 Task: Select "project roadmap and tasks" in a select board.
Action: Mouse moved to (306, 378)
Screenshot: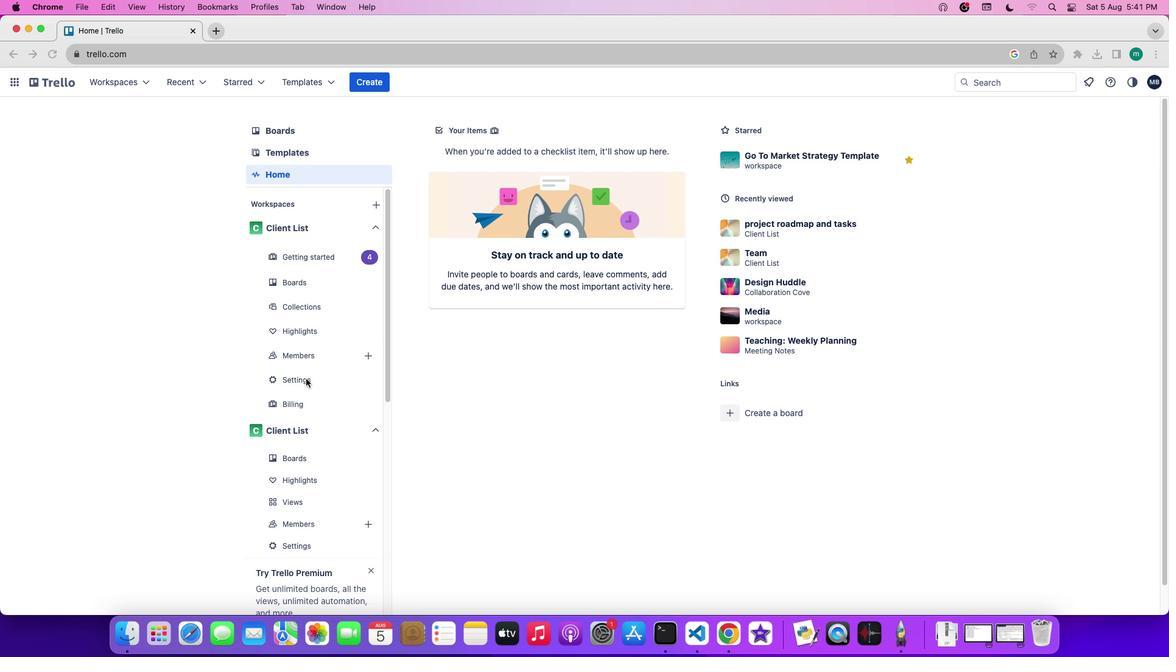 
Action: Mouse pressed left at (306, 378)
Screenshot: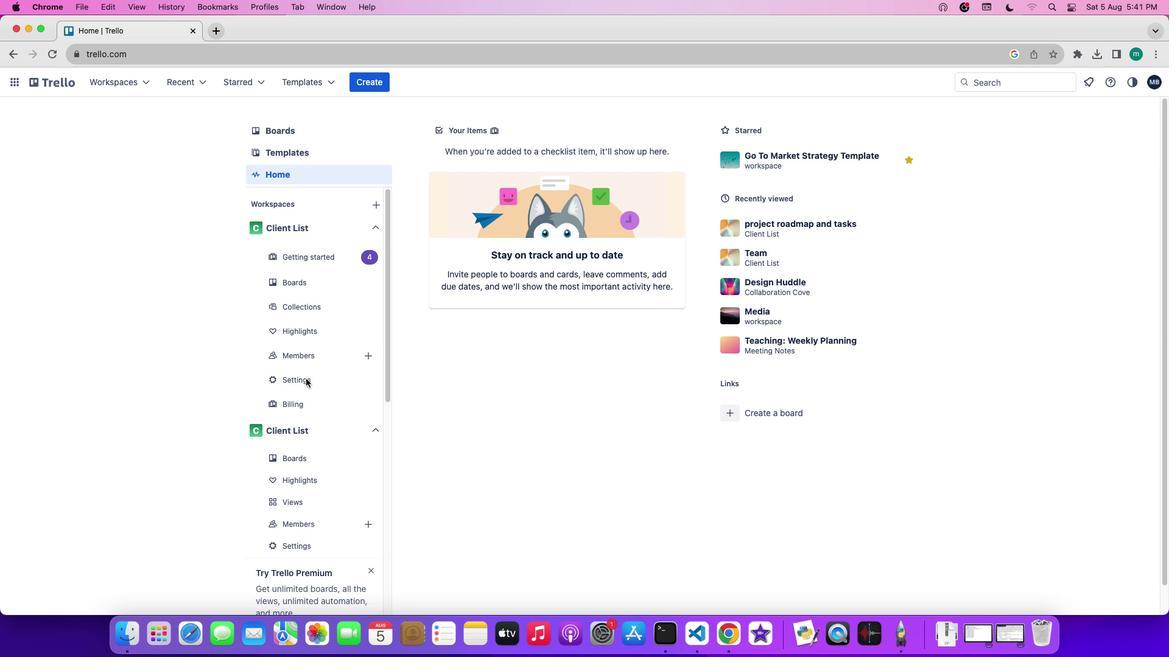 
Action: Mouse pressed left at (306, 378)
Screenshot: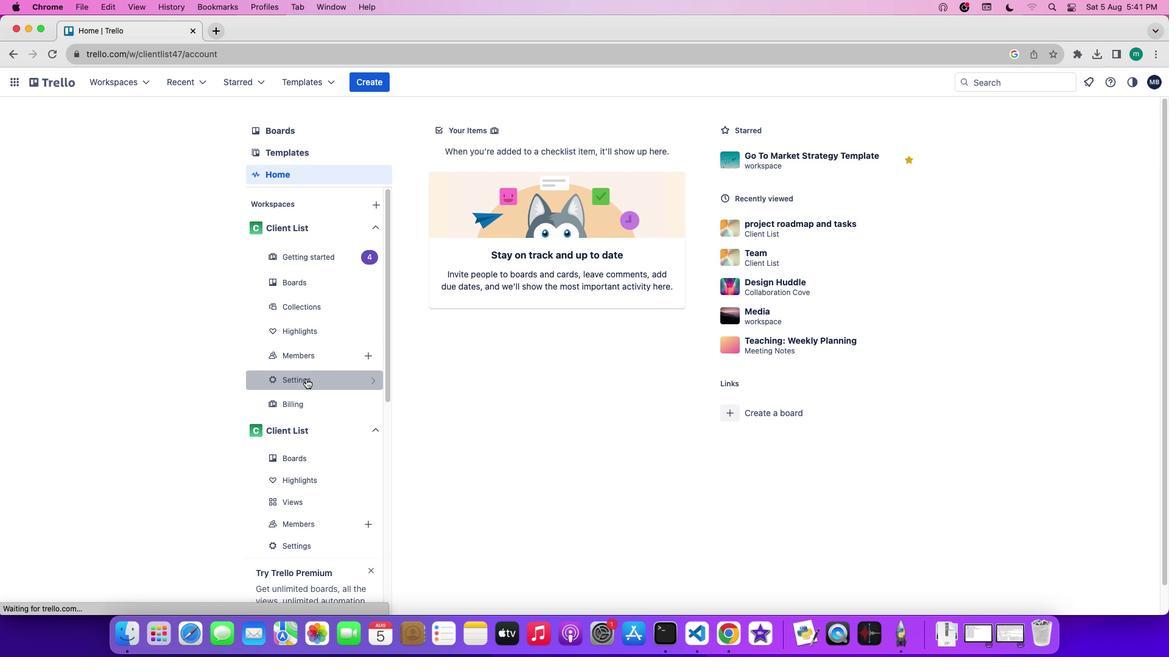 
Action: Mouse moved to (143, 209)
Screenshot: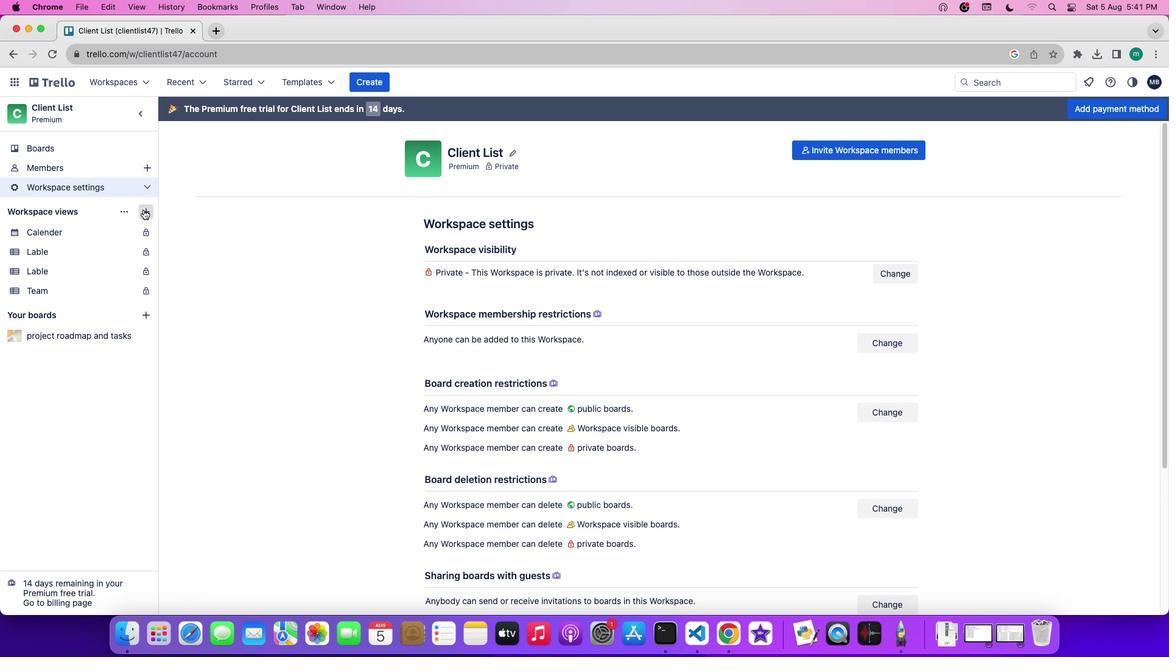 
Action: Mouse pressed left at (143, 209)
Screenshot: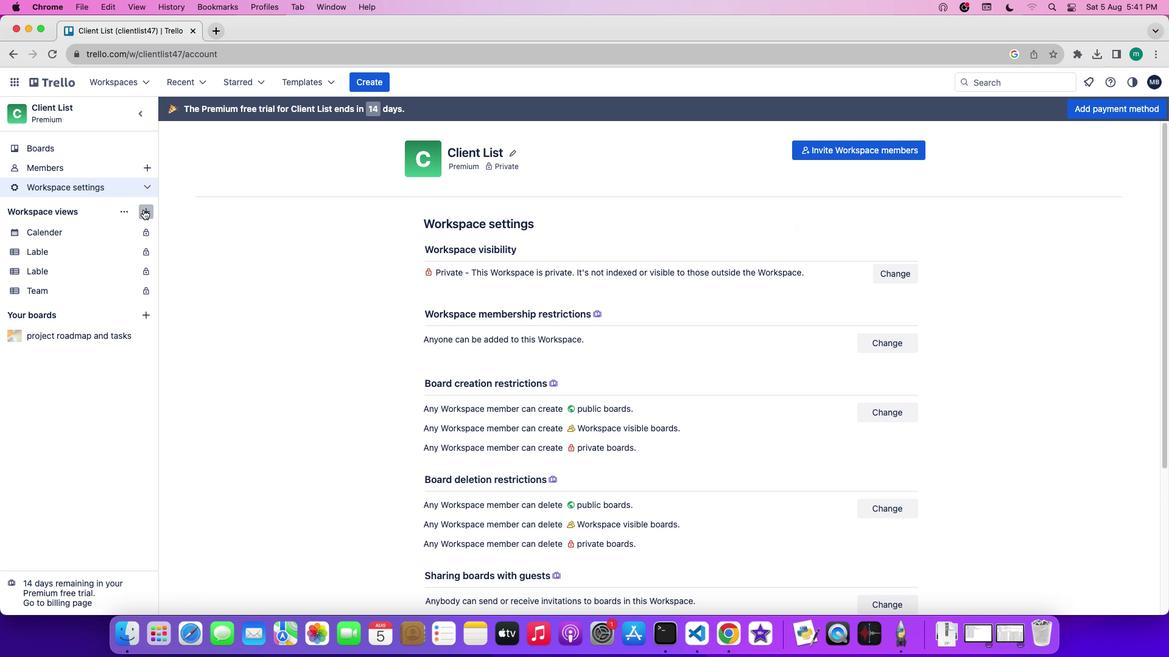 
Action: Mouse moved to (305, 544)
Screenshot: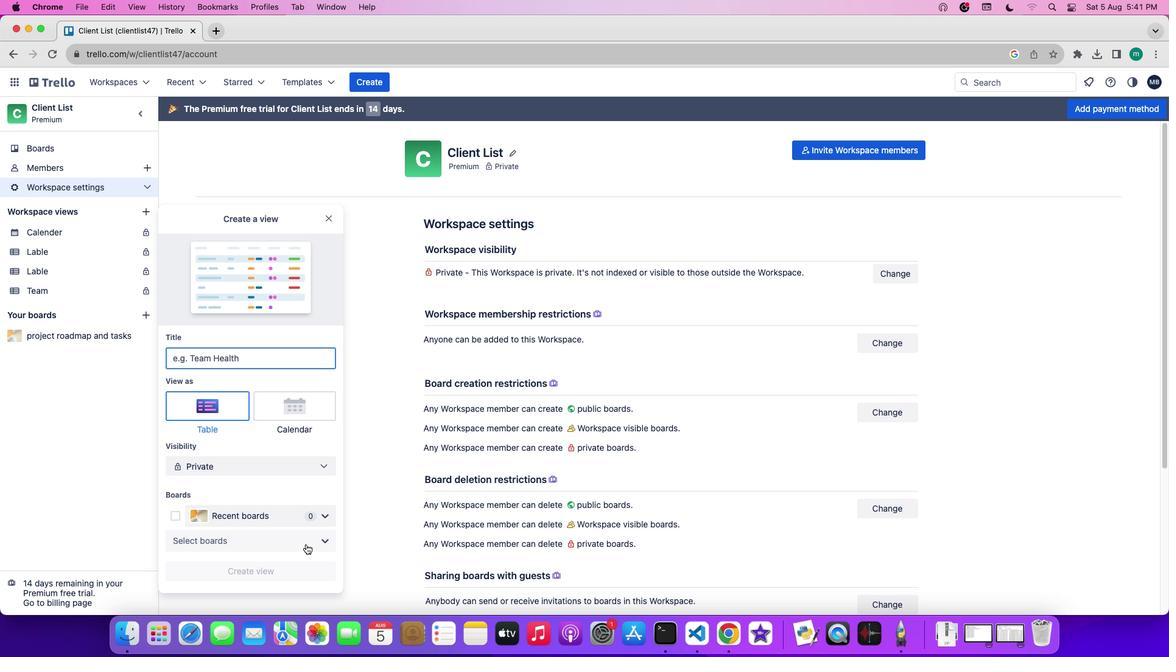 
Action: Mouse pressed left at (305, 544)
Screenshot: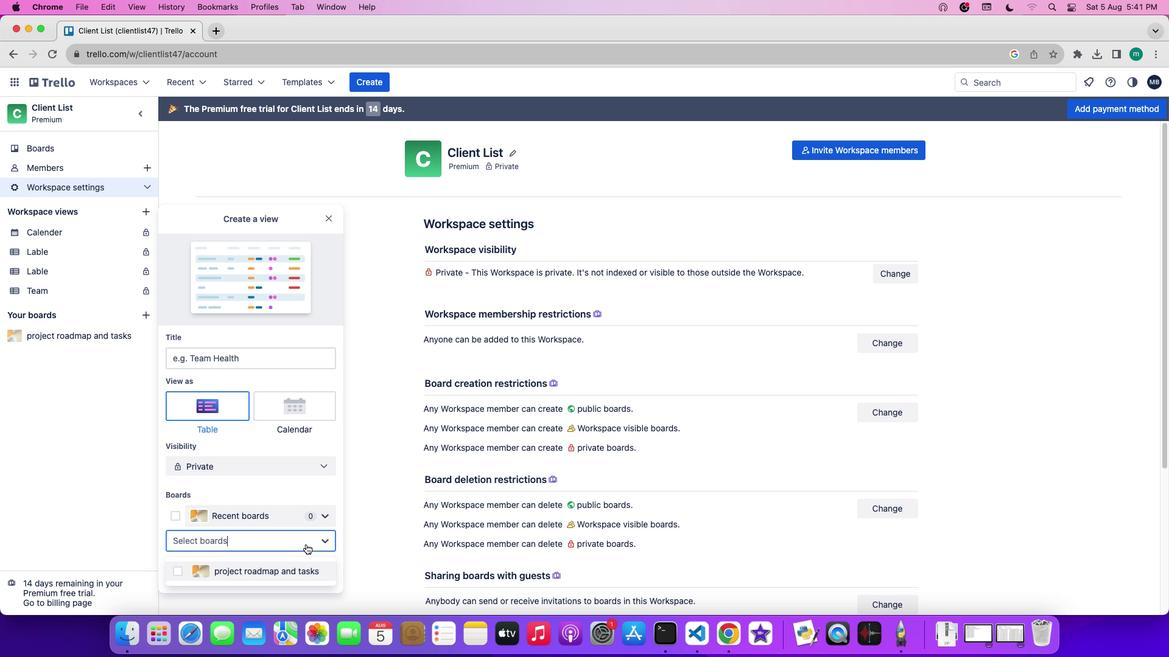 
Action: Mouse moved to (296, 569)
Screenshot: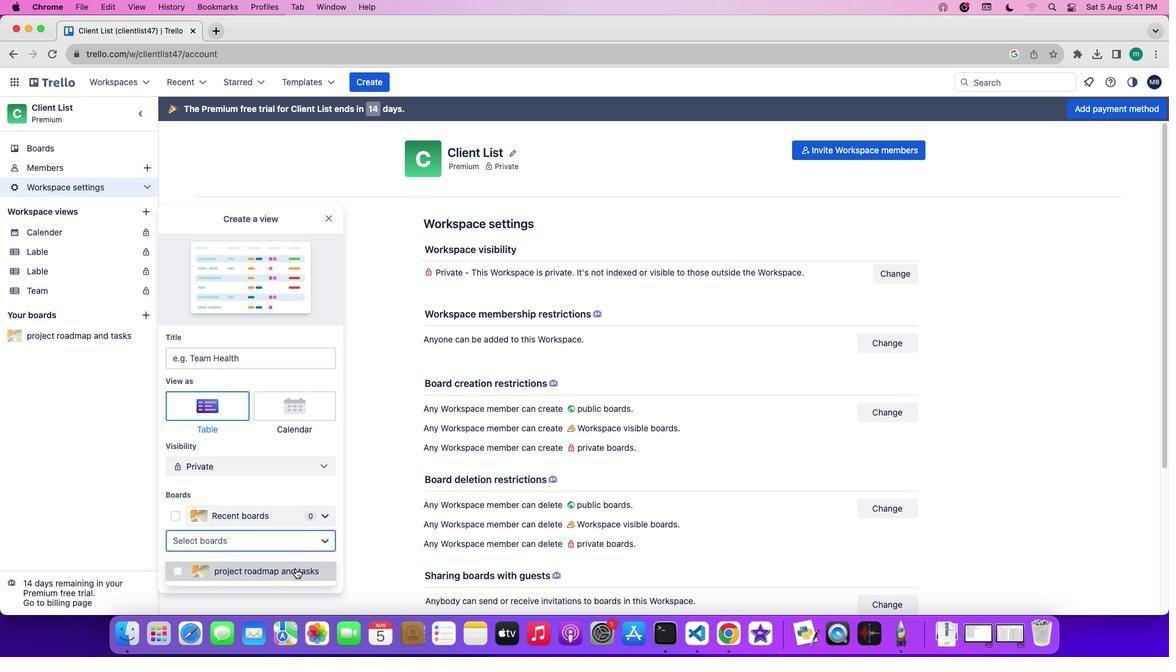 
Action: Mouse pressed left at (296, 569)
Screenshot: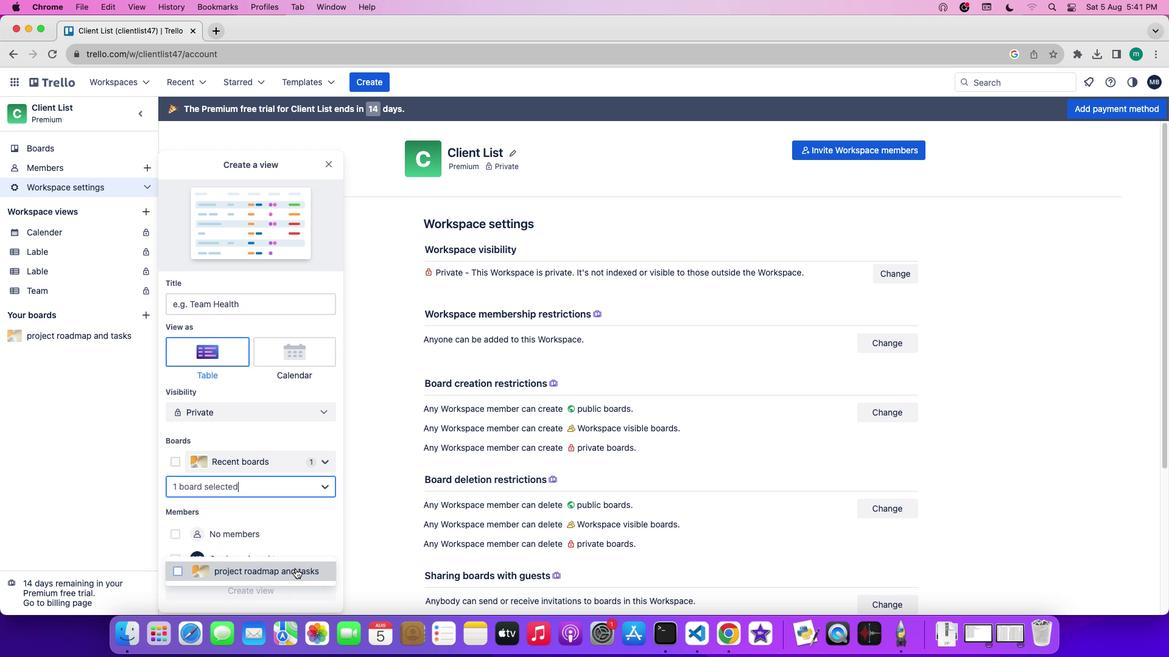 
Action: Mouse moved to (350, 563)
Screenshot: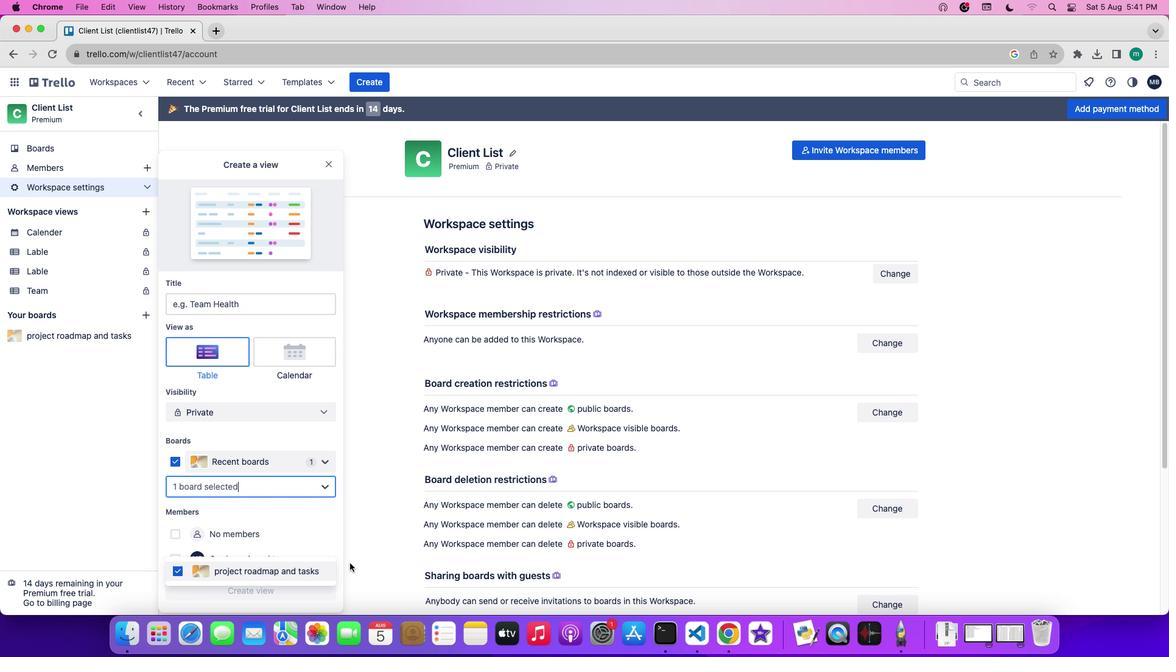 
